 Task: Look for products from Sambazon only.
Action: Mouse pressed left at (19, 157)
Screenshot: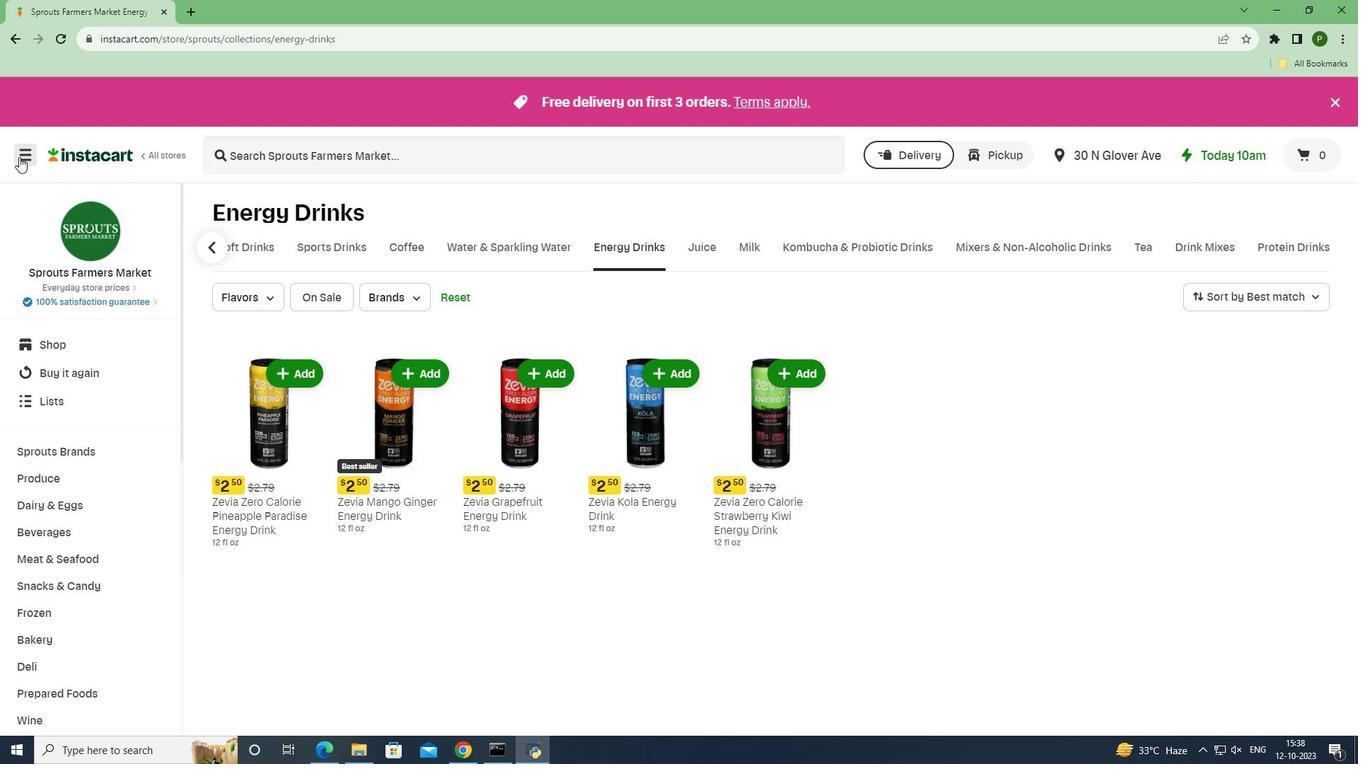 
Action: Mouse moved to (43, 370)
Screenshot: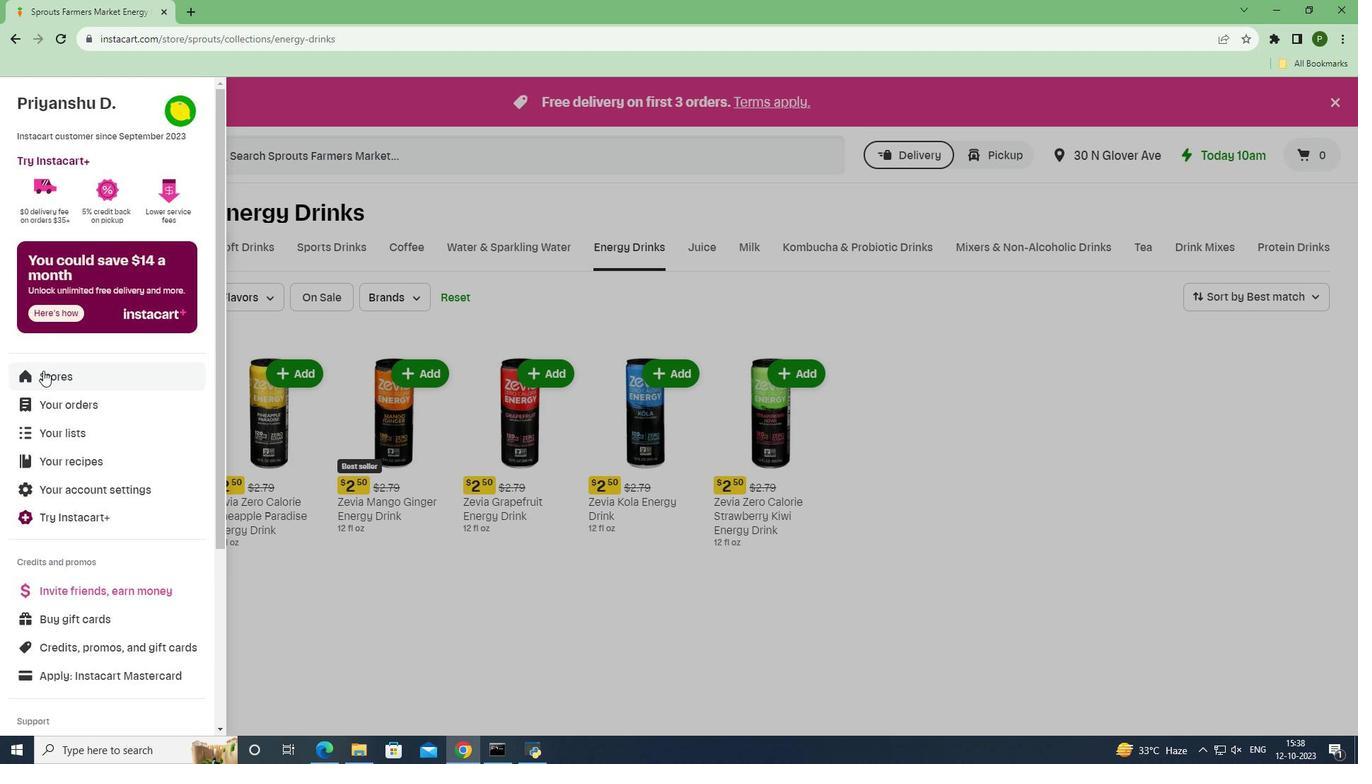 
Action: Mouse pressed left at (43, 370)
Screenshot: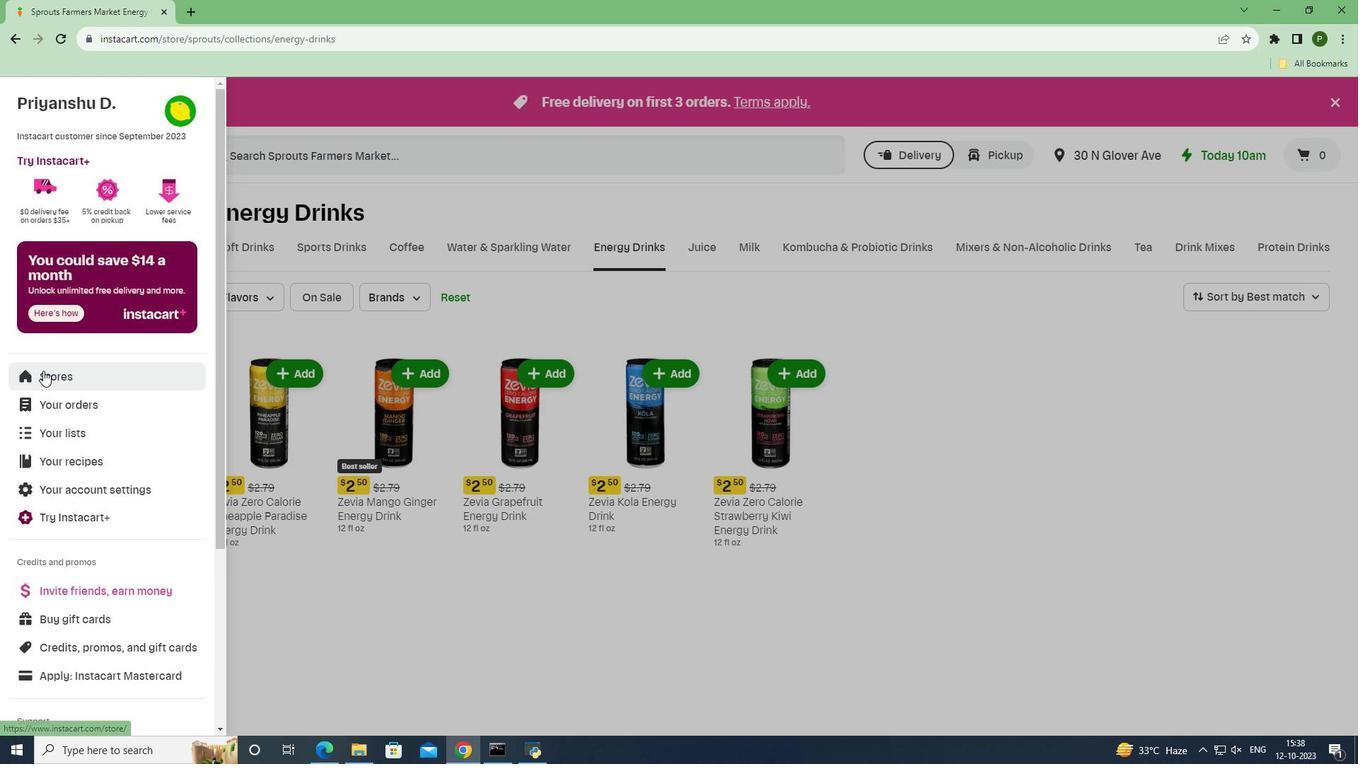 
Action: Mouse moved to (327, 176)
Screenshot: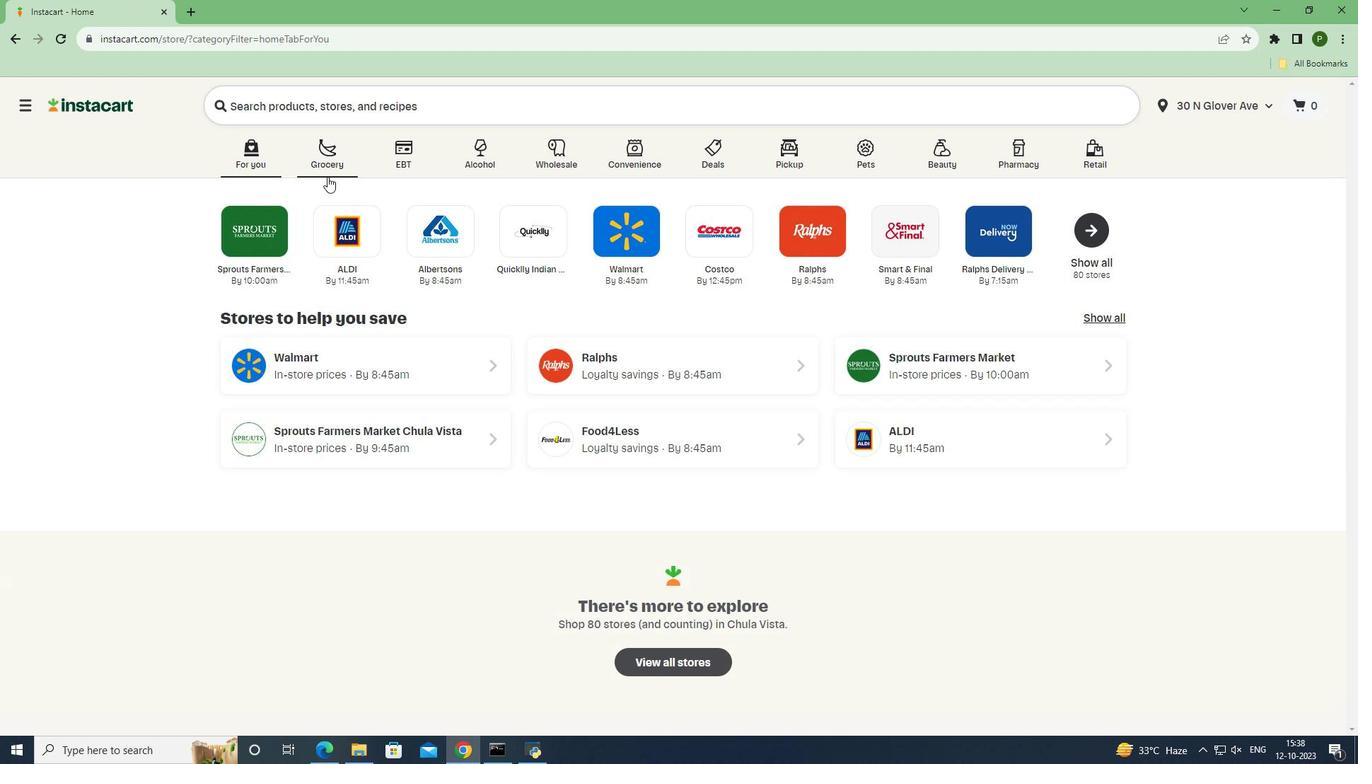
Action: Mouse pressed left at (327, 176)
Screenshot: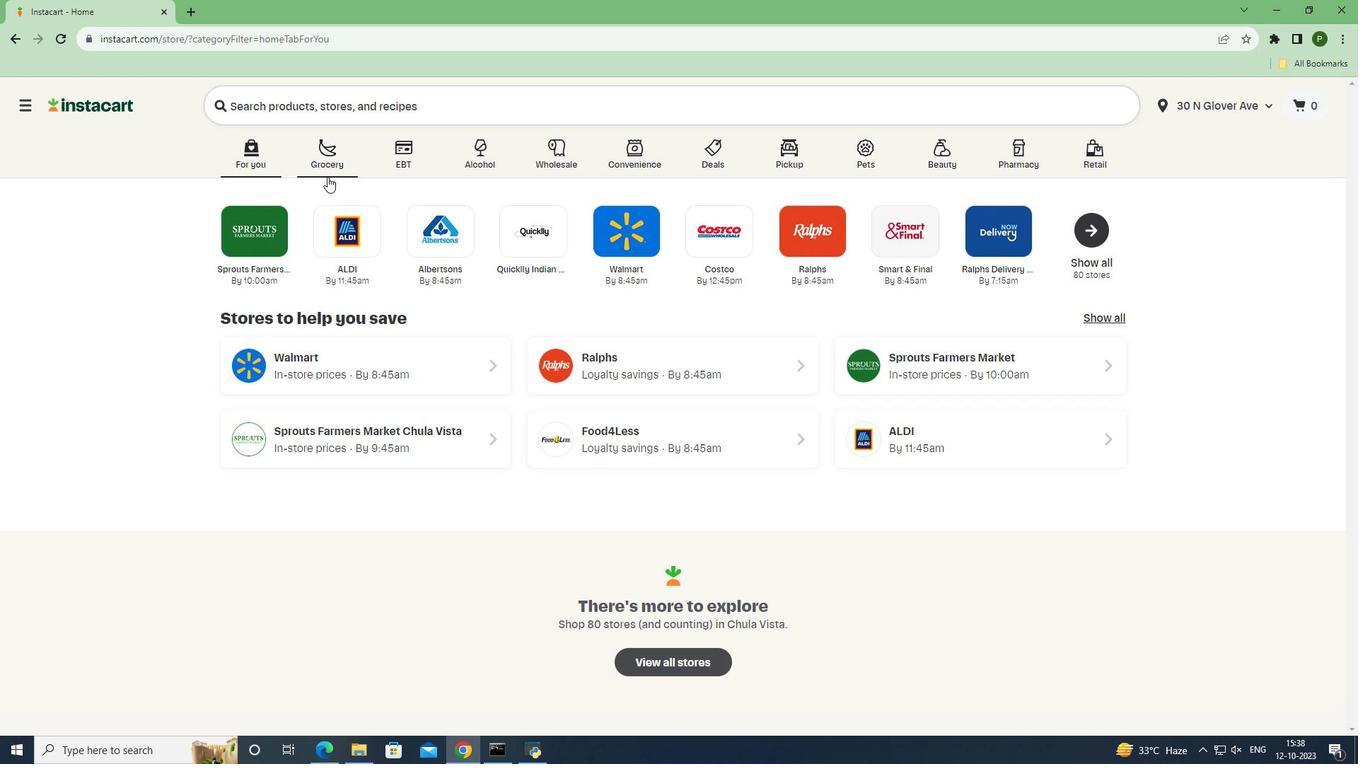 
Action: Mouse moved to (571, 326)
Screenshot: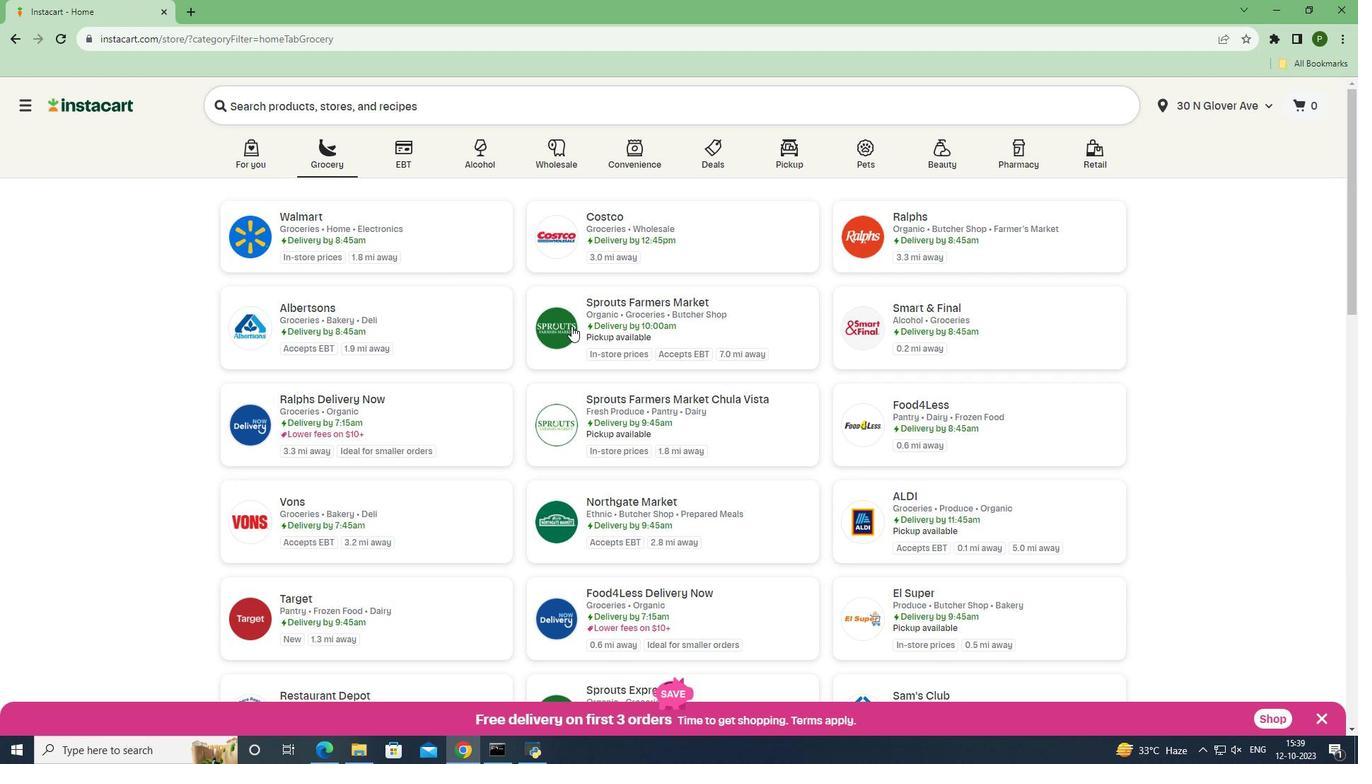 
Action: Mouse pressed left at (571, 326)
Screenshot: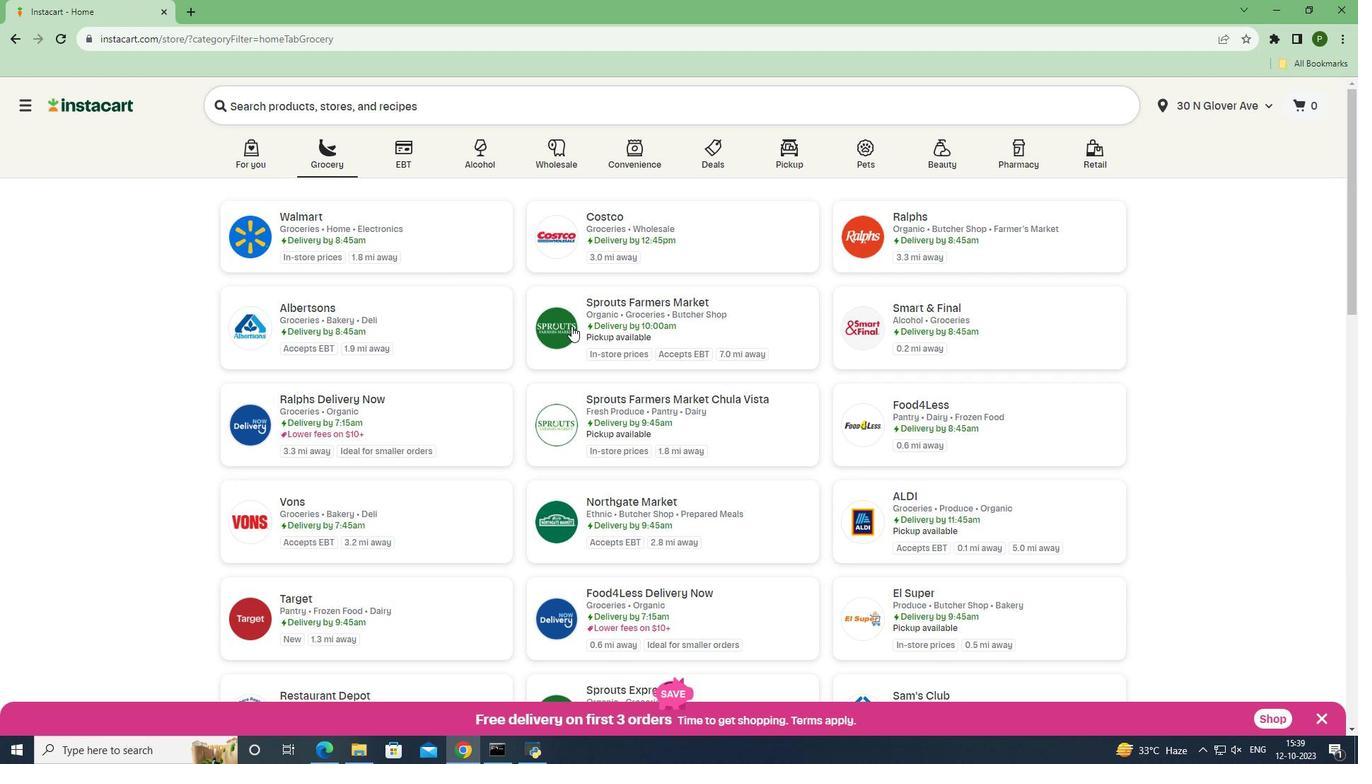 
Action: Mouse moved to (48, 531)
Screenshot: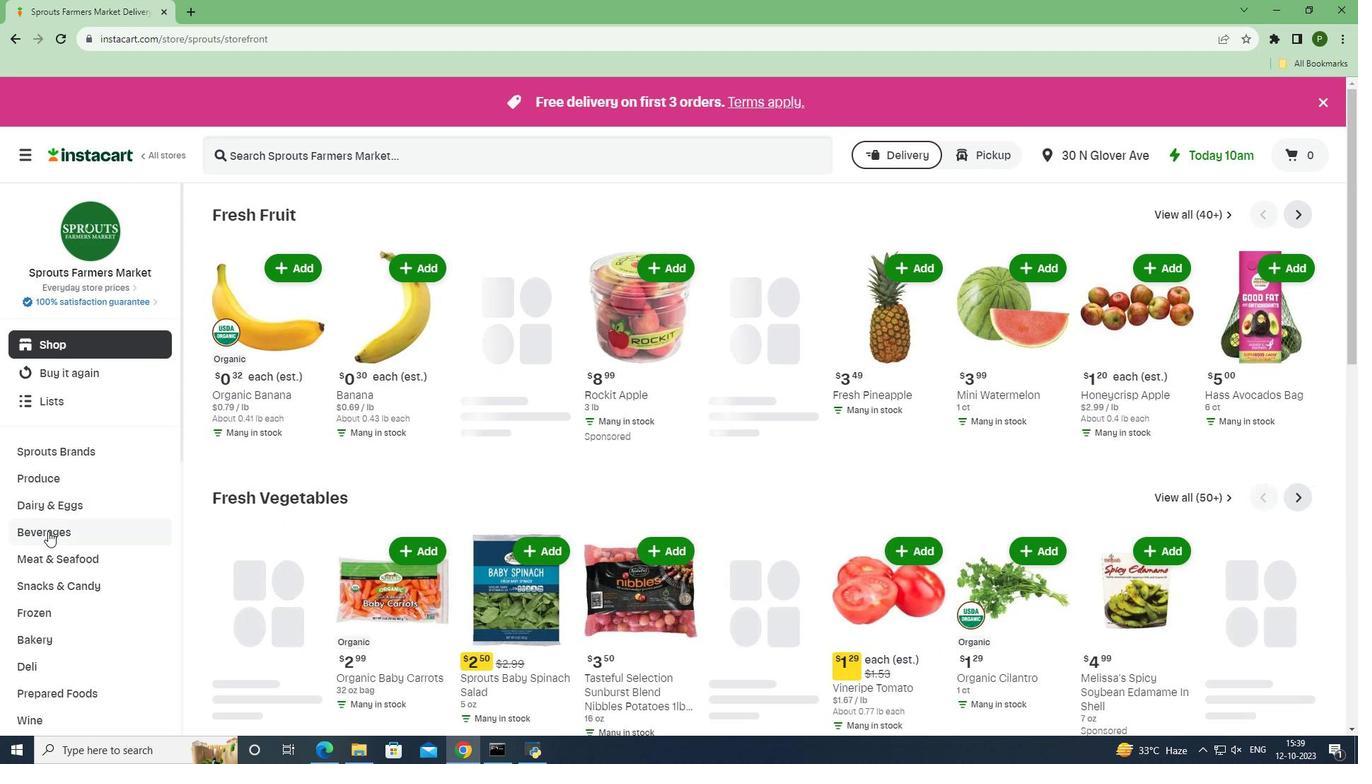 
Action: Mouse pressed left at (48, 531)
Screenshot: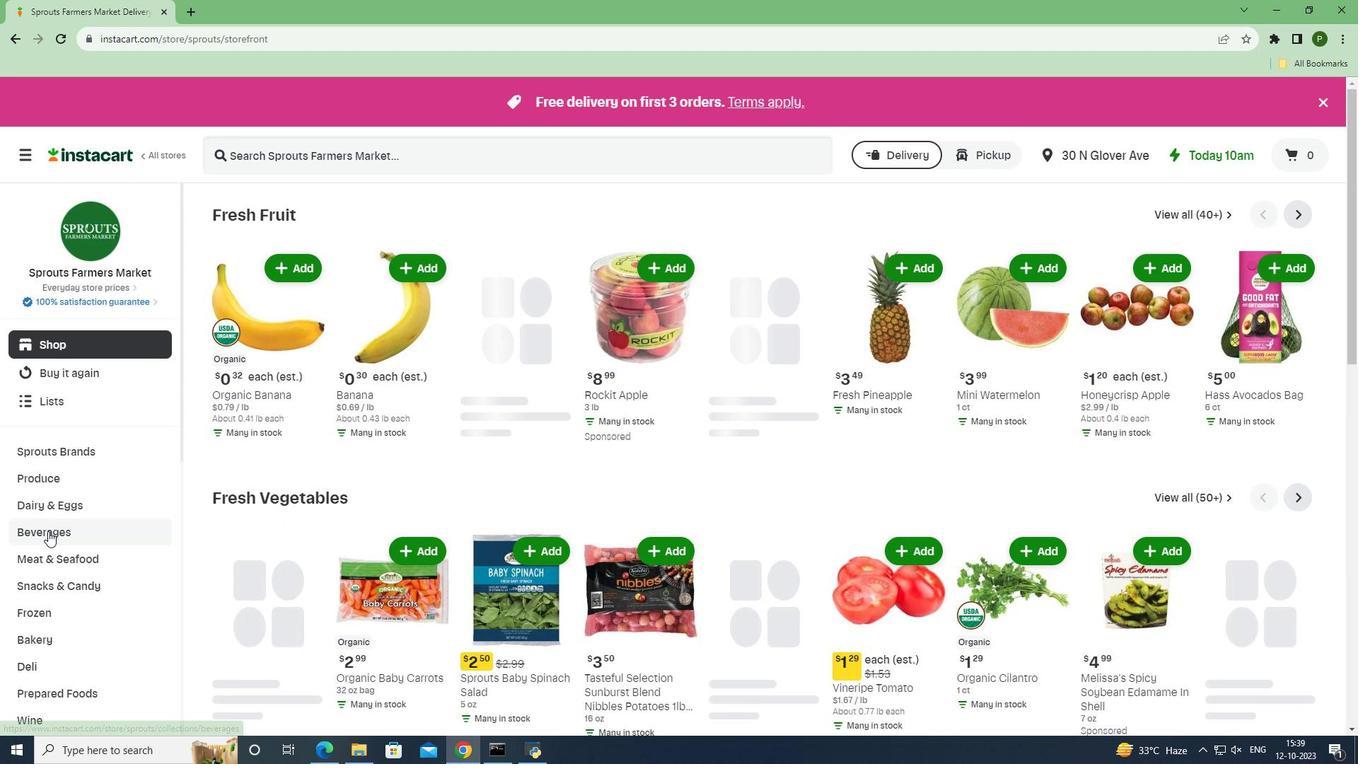 
Action: Mouse moved to (767, 251)
Screenshot: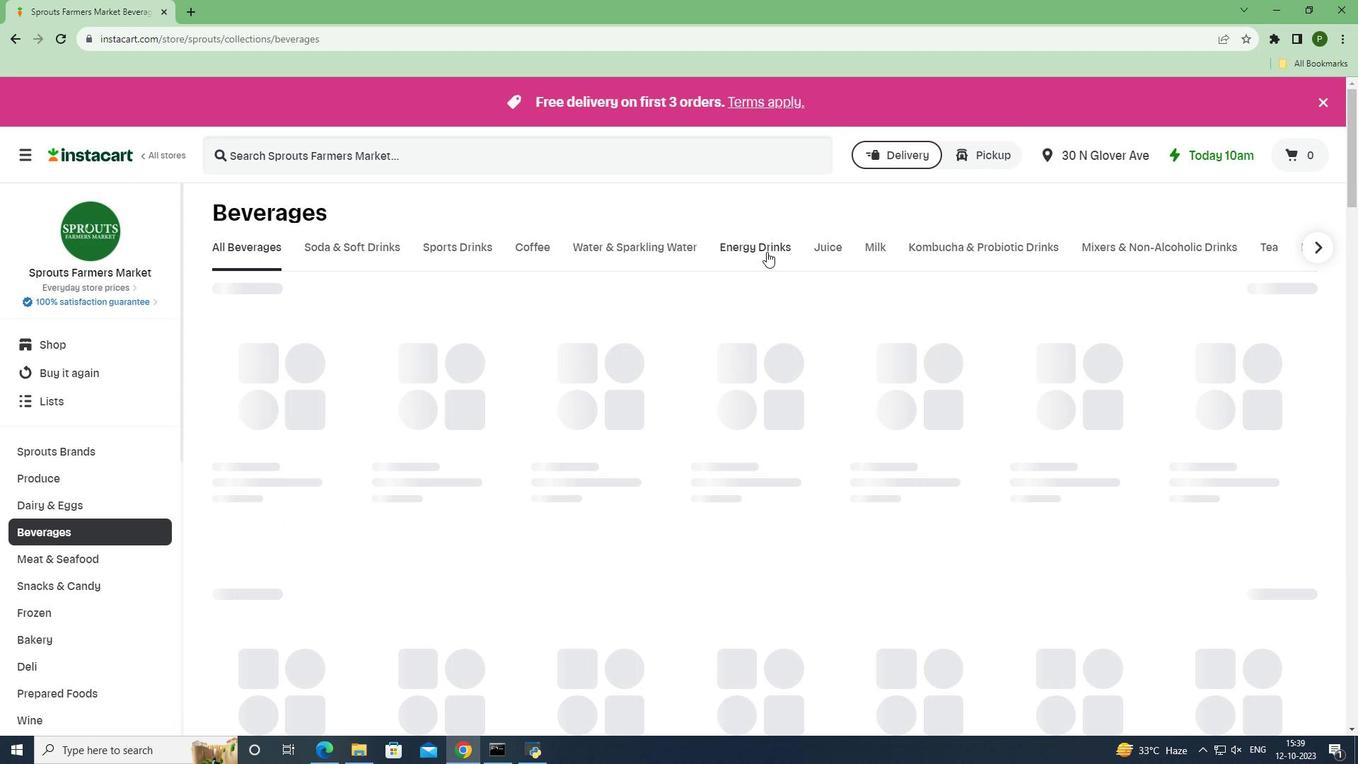 
Action: Mouse pressed left at (767, 251)
Screenshot: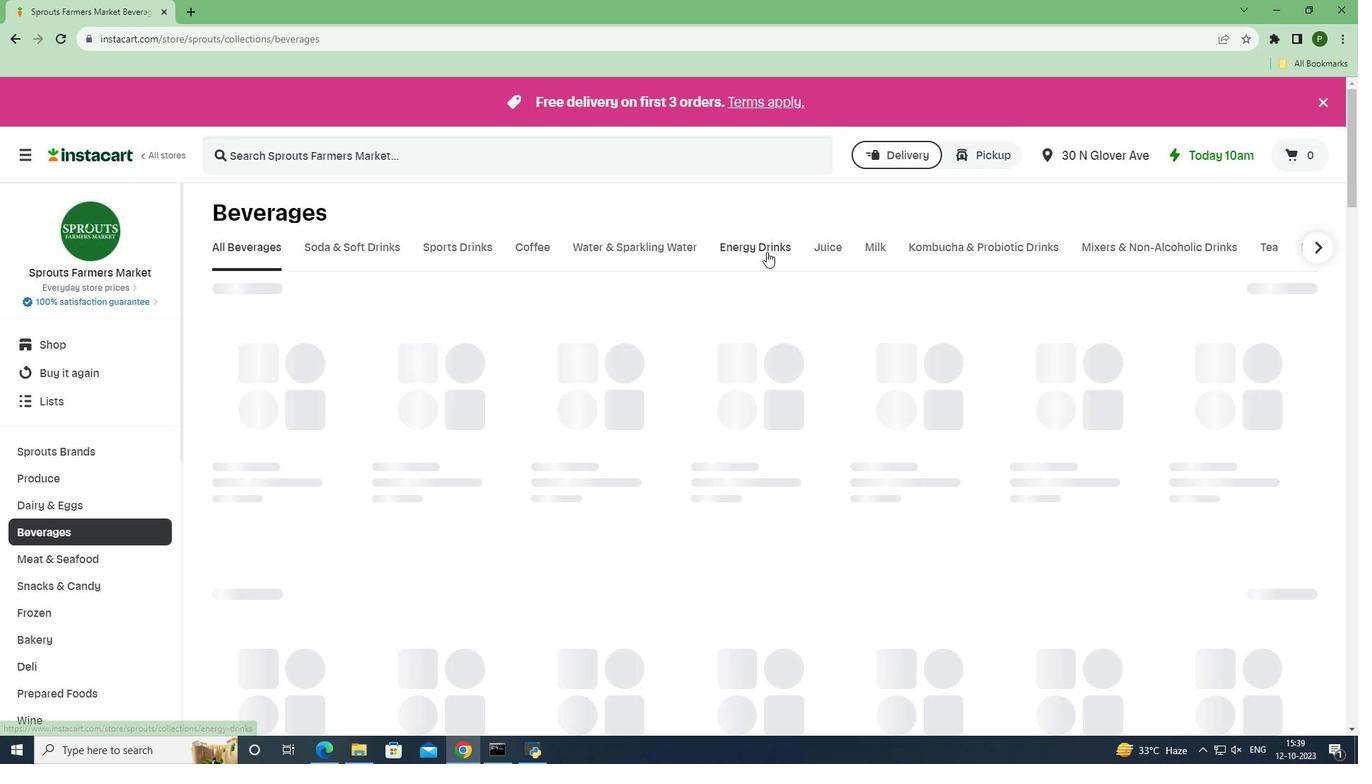 
Action: Mouse moved to (384, 304)
Screenshot: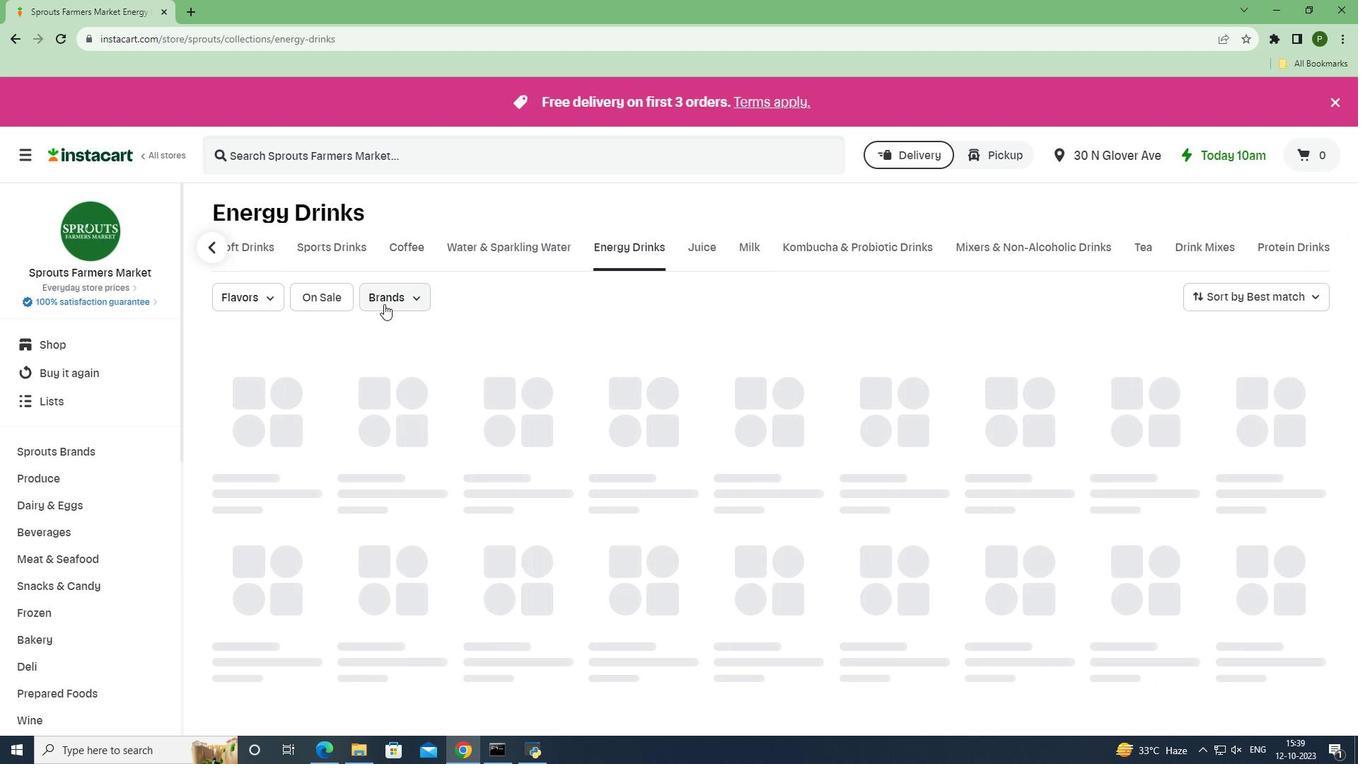 
Action: Mouse pressed left at (384, 304)
Screenshot: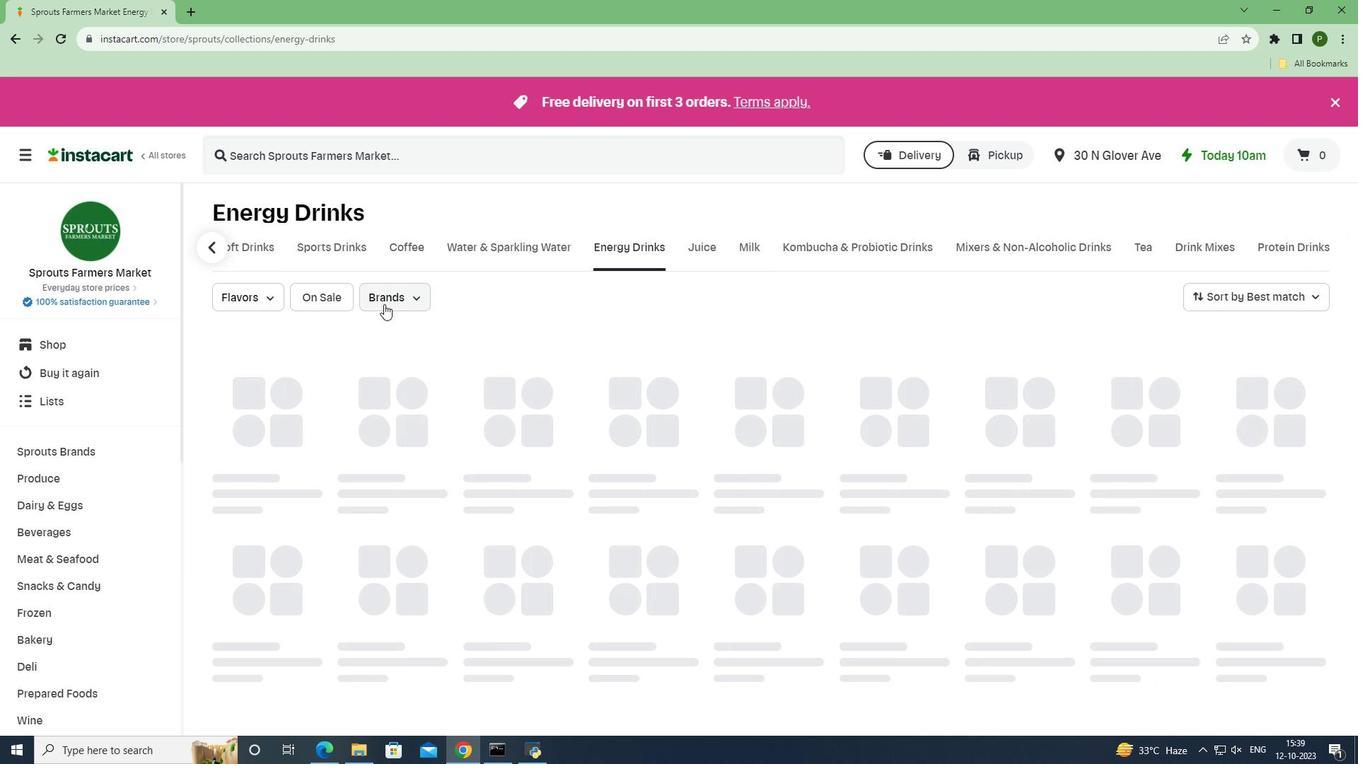 
Action: Mouse moved to (441, 435)
Screenshot: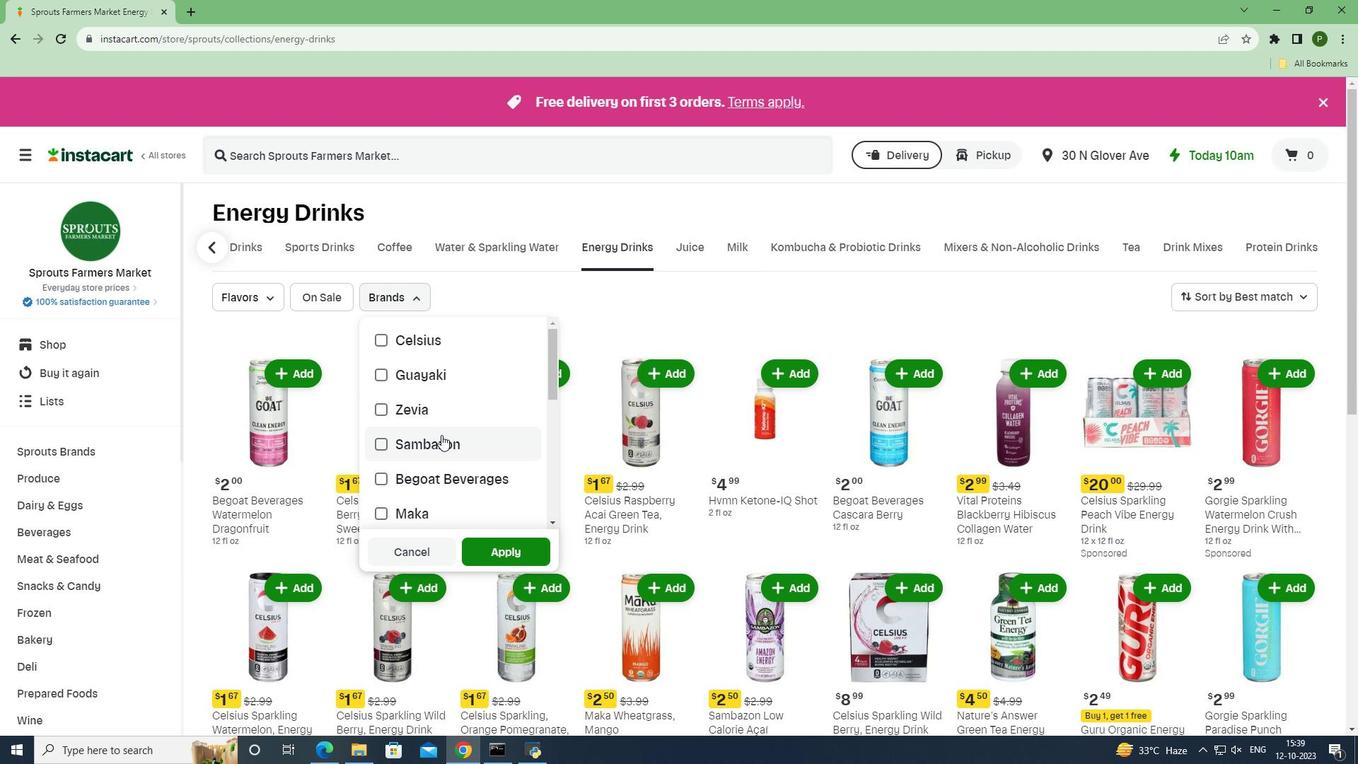 
Action: Mouse pressed left at (441, 435)
Screenshot: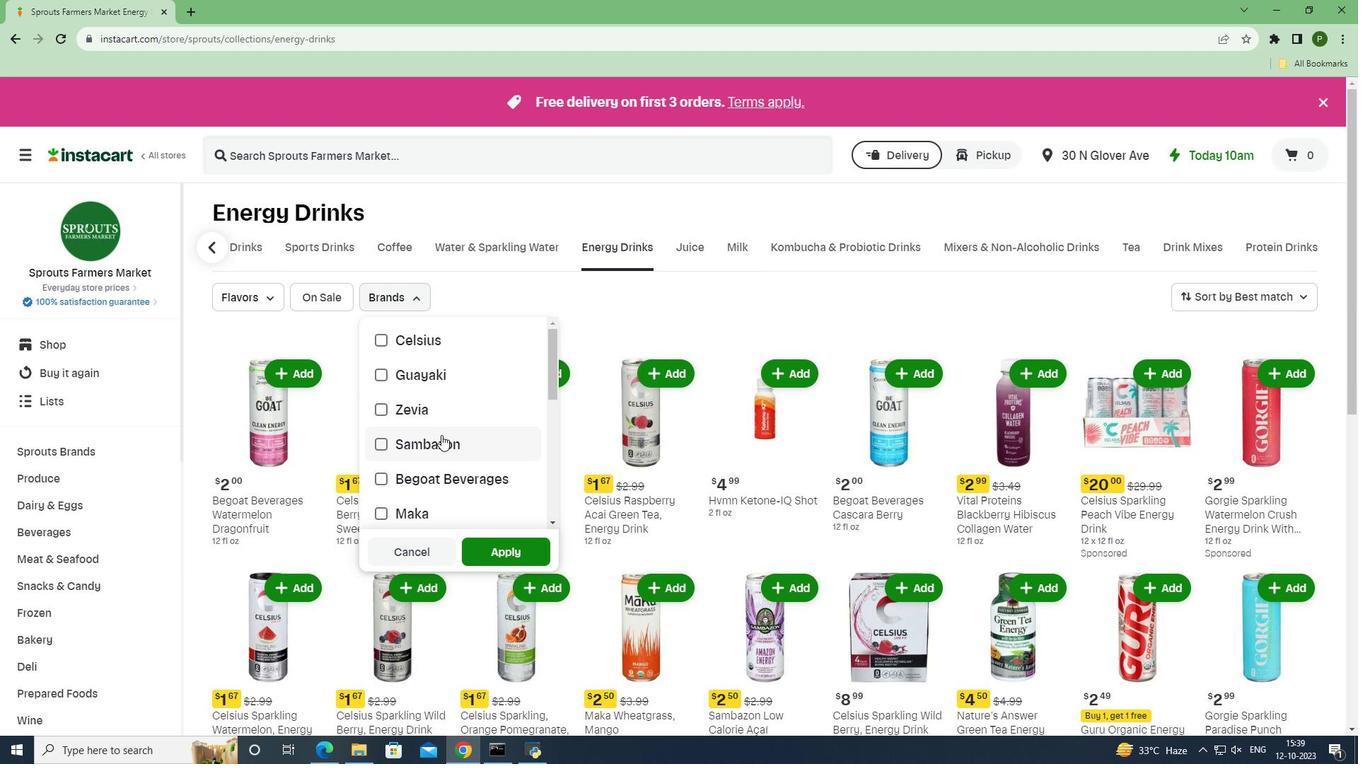 
Action: Mouse moved to (489, 549)
Screenshot: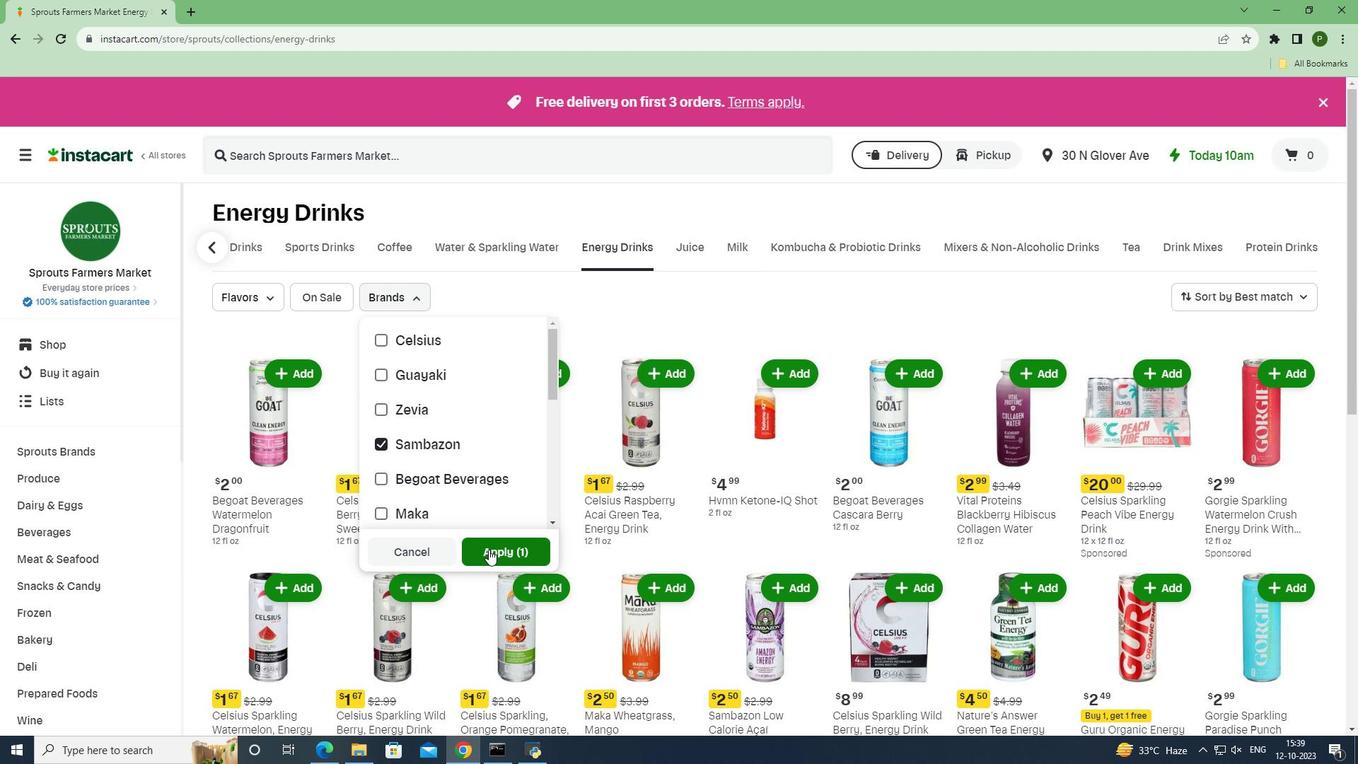 
Action: Mouse pressed left at (489, 549)
Screenshot: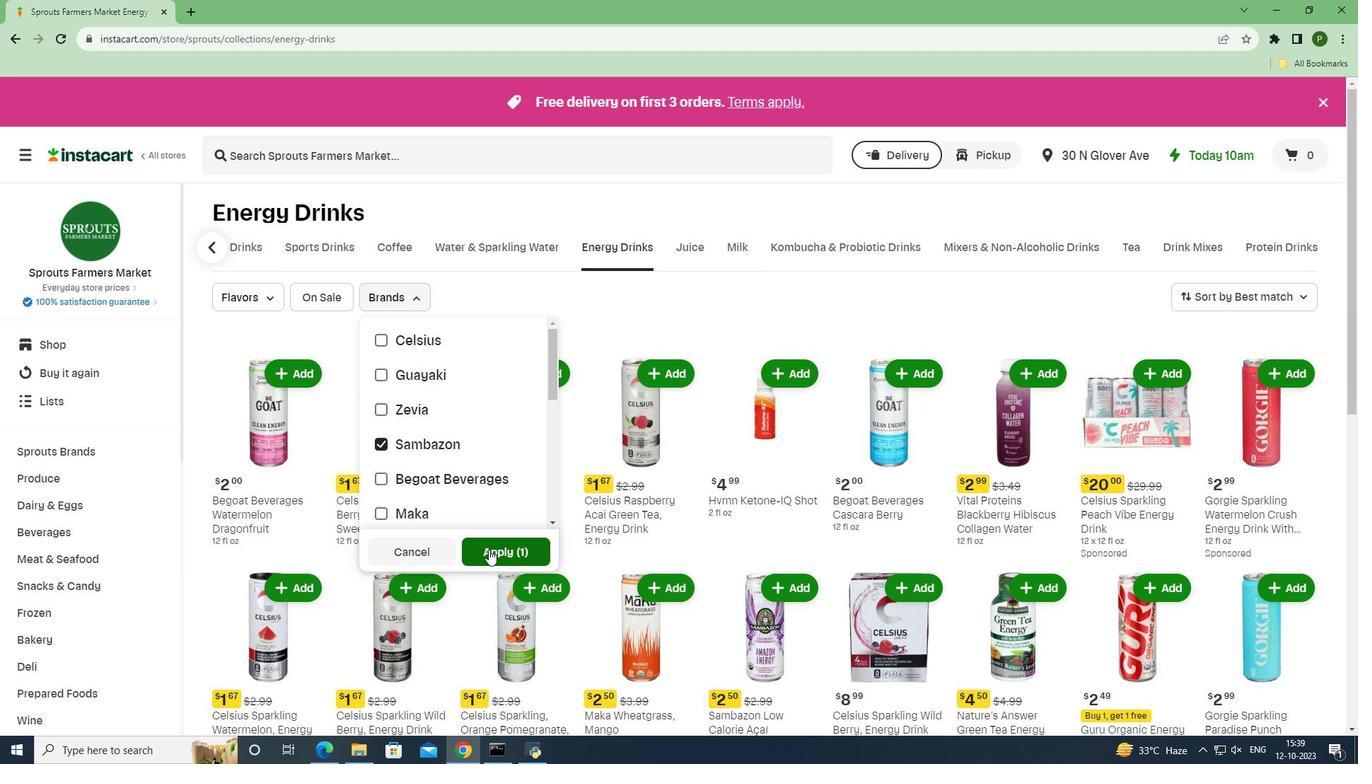 
Action: Mouse moved to (601, 544)
Screenshot: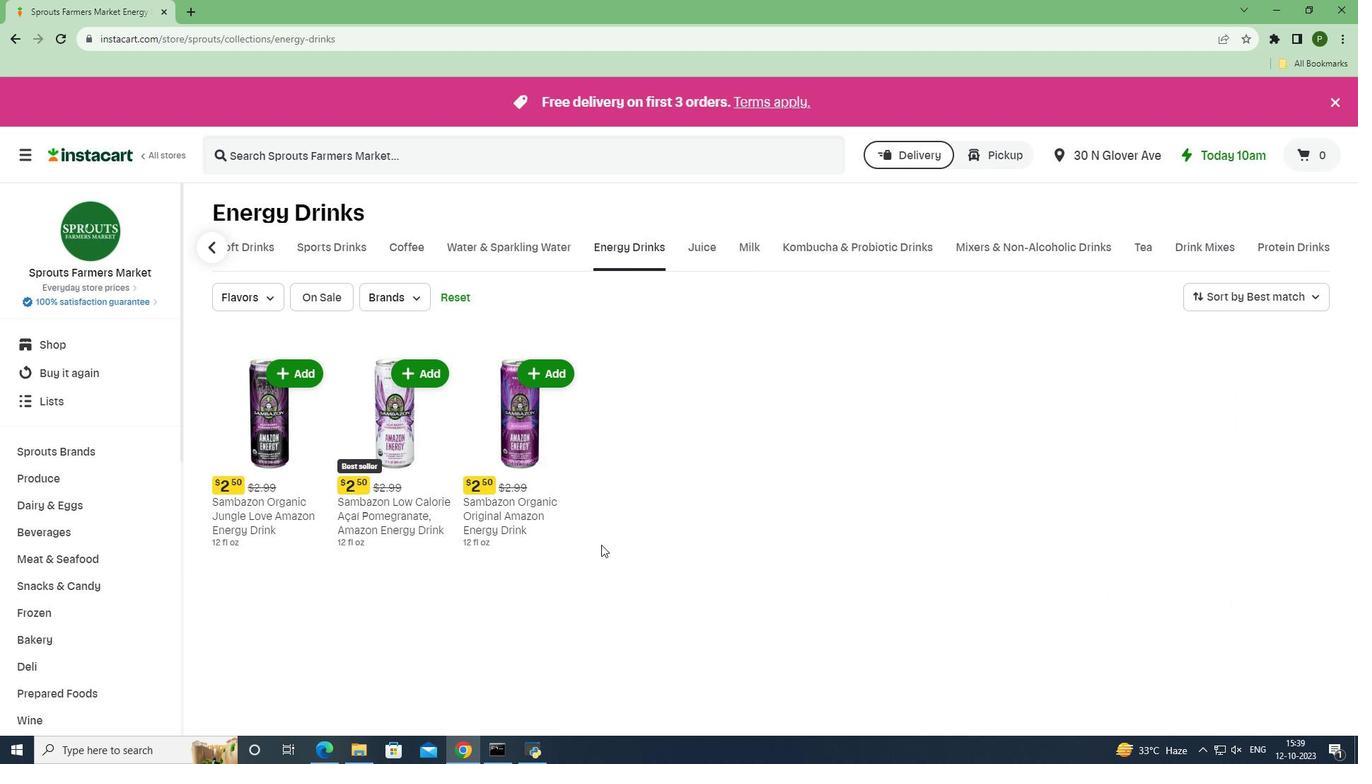 
